 Task: Send an email with the signature Erica Taylor with the subject 'Request for project resources' and the message 'I appreciate your attention to detail and timely response.' from softage.1@softage.net to softage.4@softage.net with an attached document Business_model_canvas.pdf and move the email from Sent Items to the folder Collectibles
Action: Mouse moved to (96, 104)
Screenshot: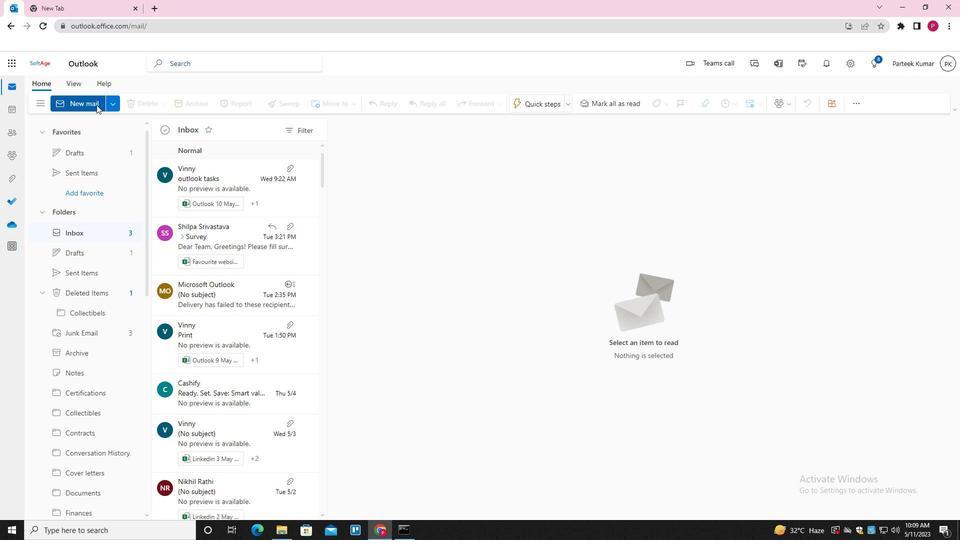 
Action: Mouse pressed left at (96, 104)
Screenshot: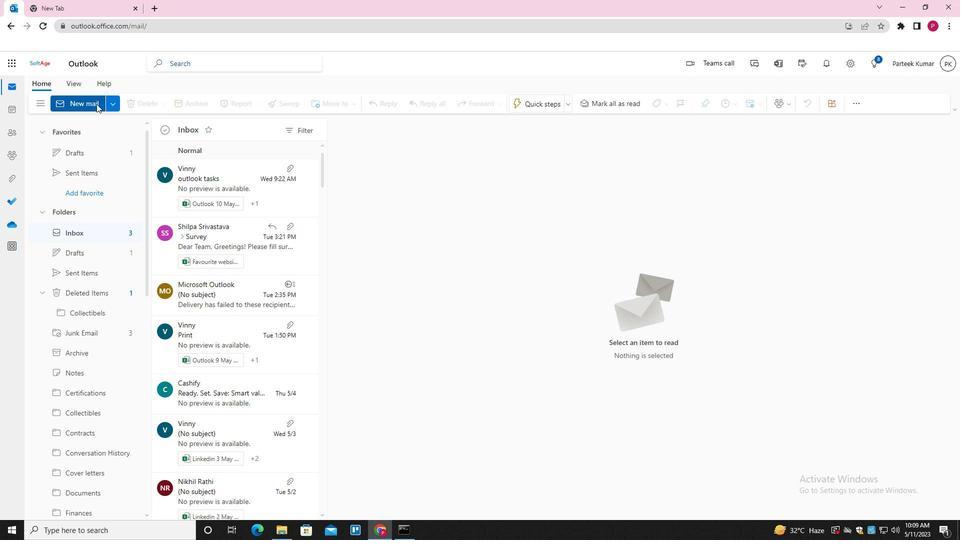 
Action: Mouse moved to (367, 243)
Screenshot: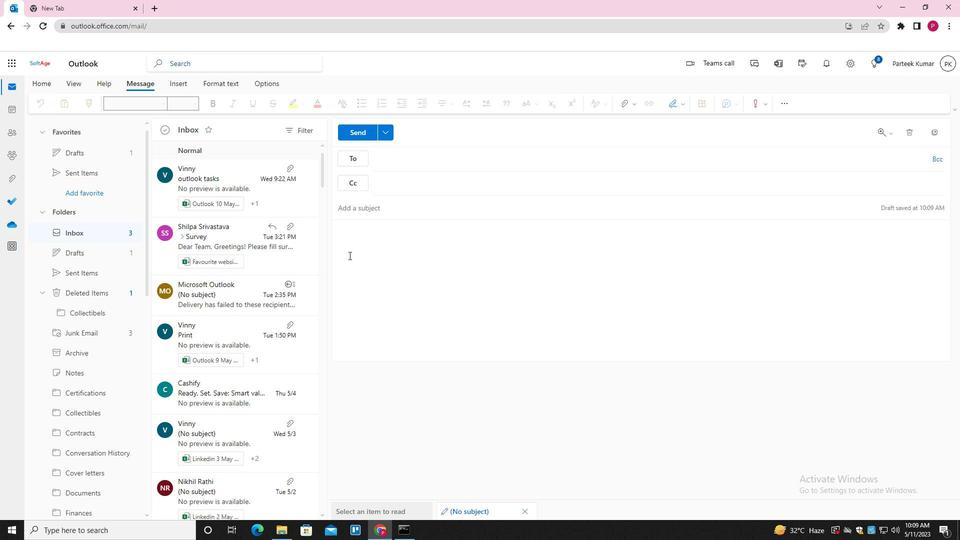 
Action: Mouse pressed left at (367, 243)
Screenshot: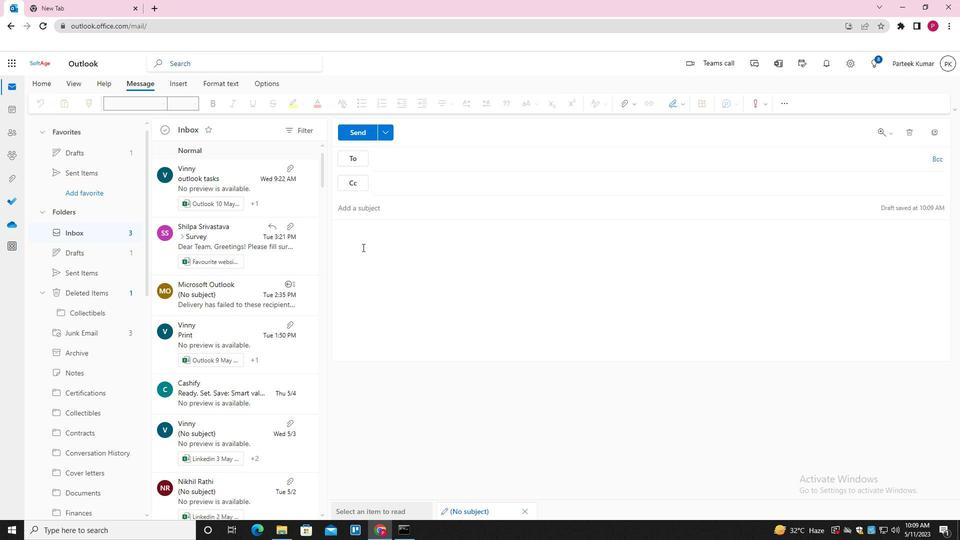 
Action: Mouse moved to (679, 105)
Screenshot: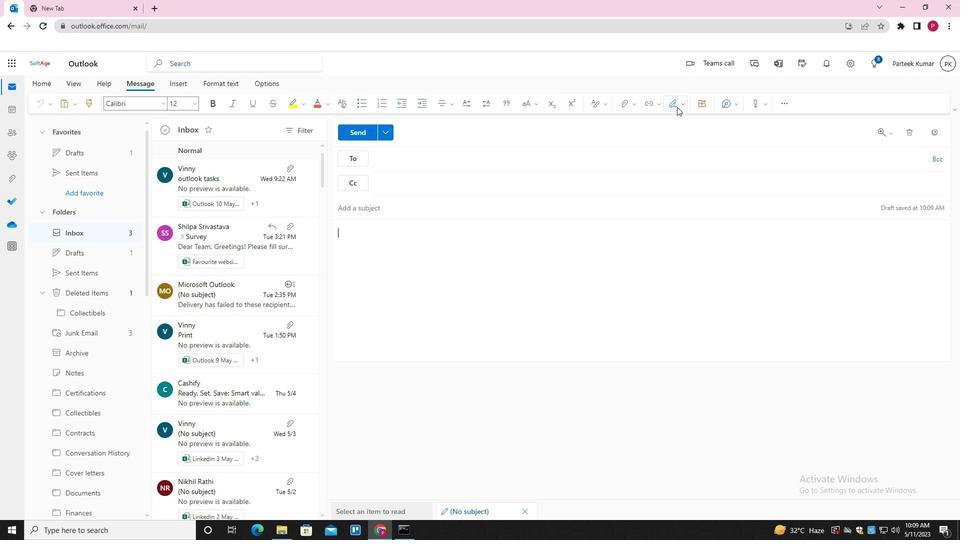 
Action: Mouse pressed left at (679, 105)
Screenshot: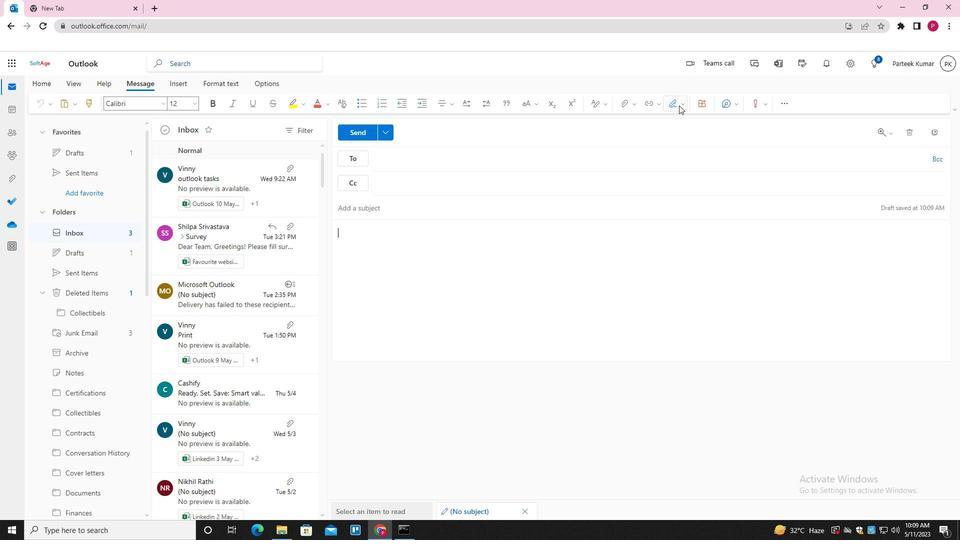 
Action: Mouse moved to (660, 145)
Screenshot: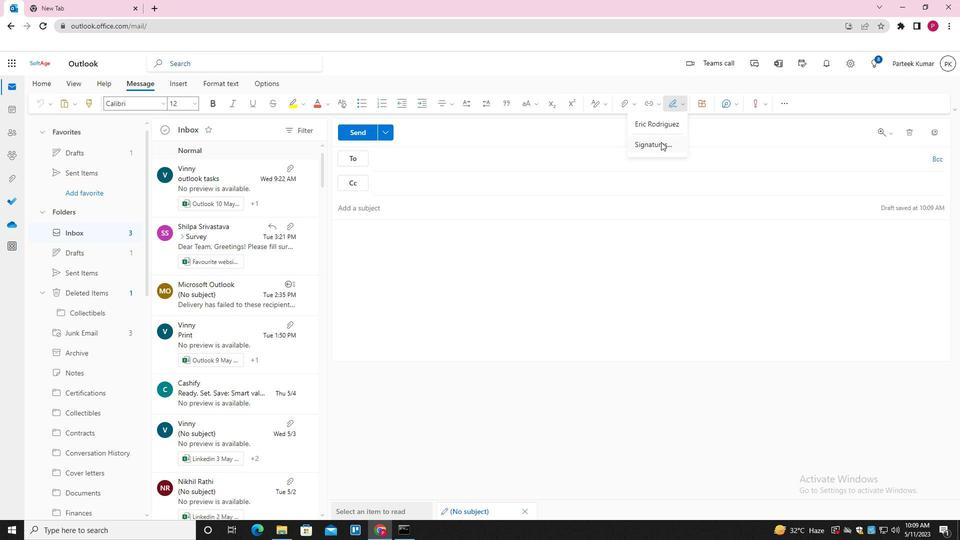 
Action: Mouse pressed left at (660, 145)
Screenshot: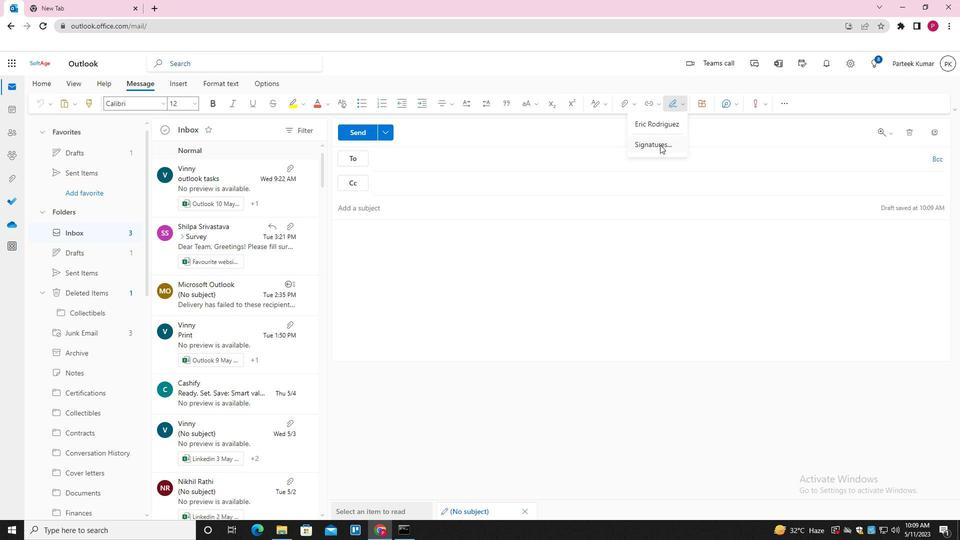 
Action: Mouse moved to (686, 183)
Screenshot: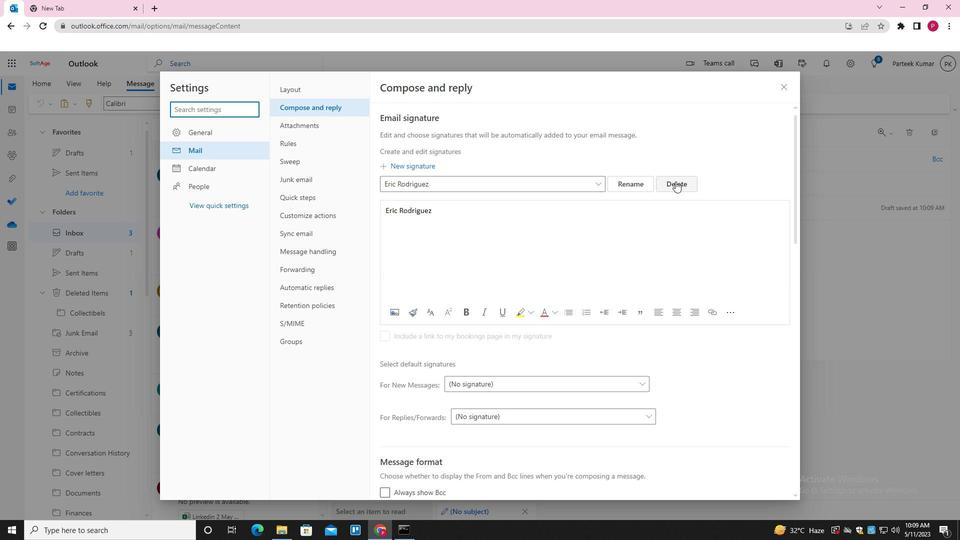 
Action: Mouse pressed left at (686, 183)
Screenshot: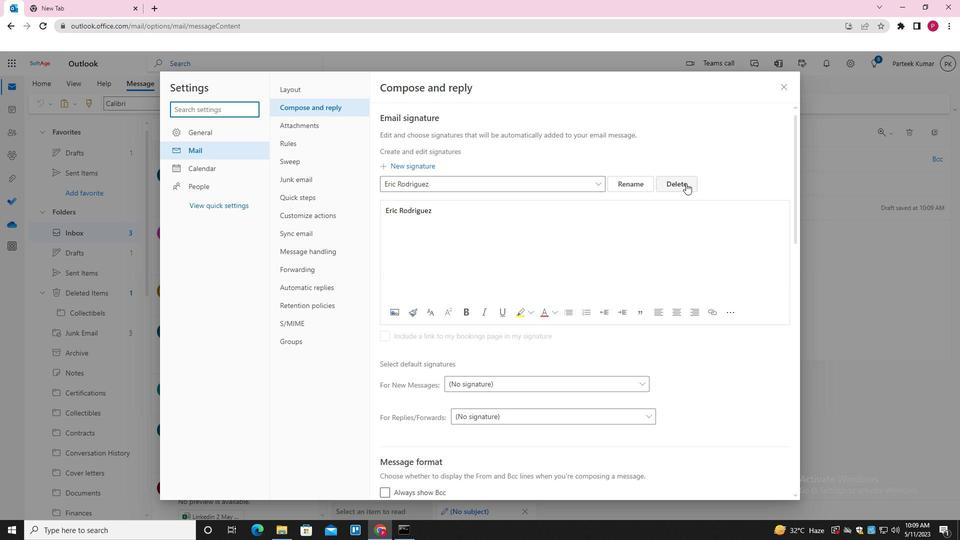 
Action: Mouse moved to (505, 186)
Screenshot: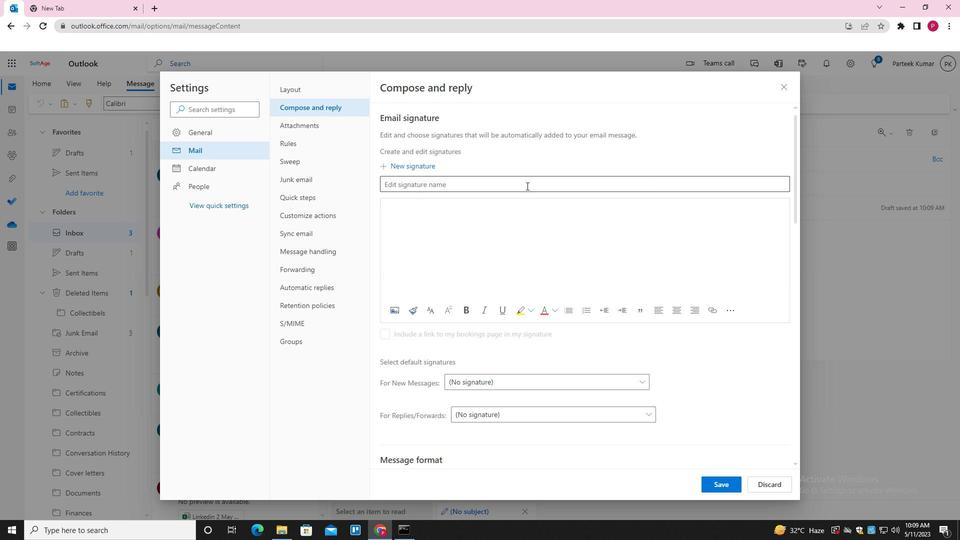 
Action: Mouse pressed left at (505, 186)
Screenshot: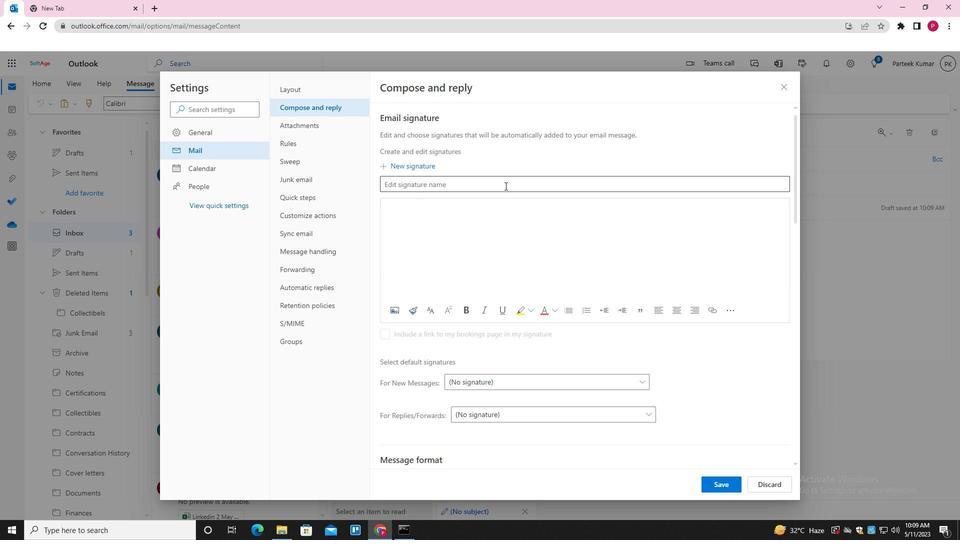 
Action: Key pressed <Key.shift>ERICA<Key.space><Key.shift>TAYLOR
Screenshot: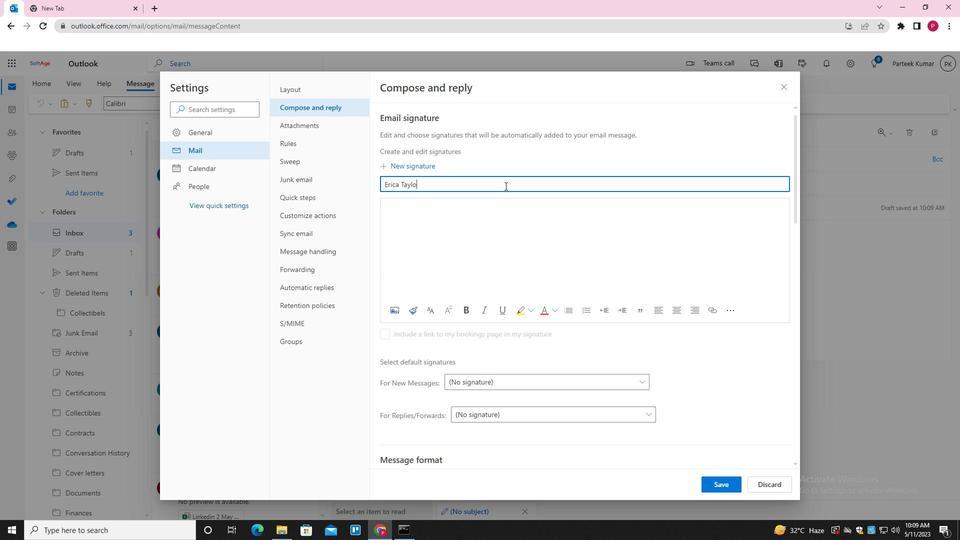 
Action: Mouse moved to (489, 211)
Screenshot: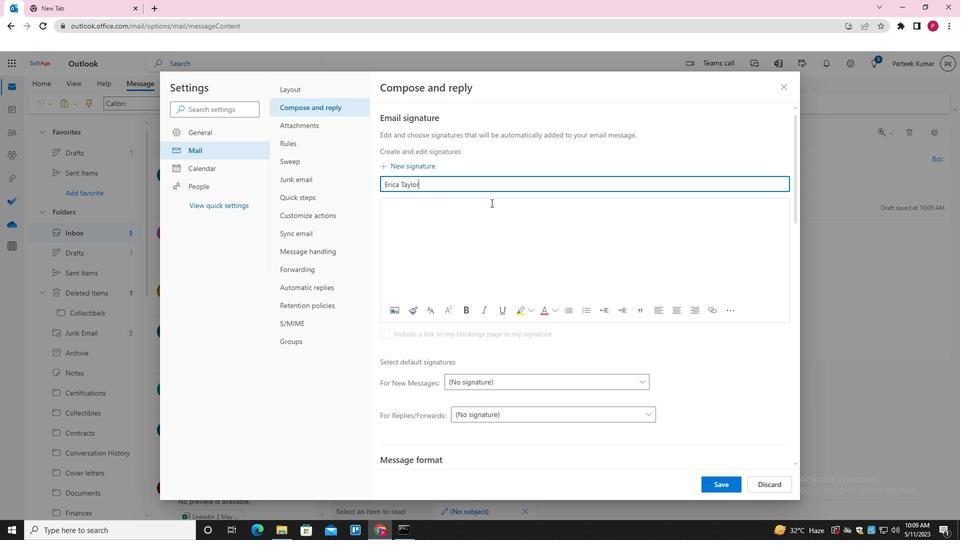 
Action: Mouse pressed left at (489, 211)
Screenshot: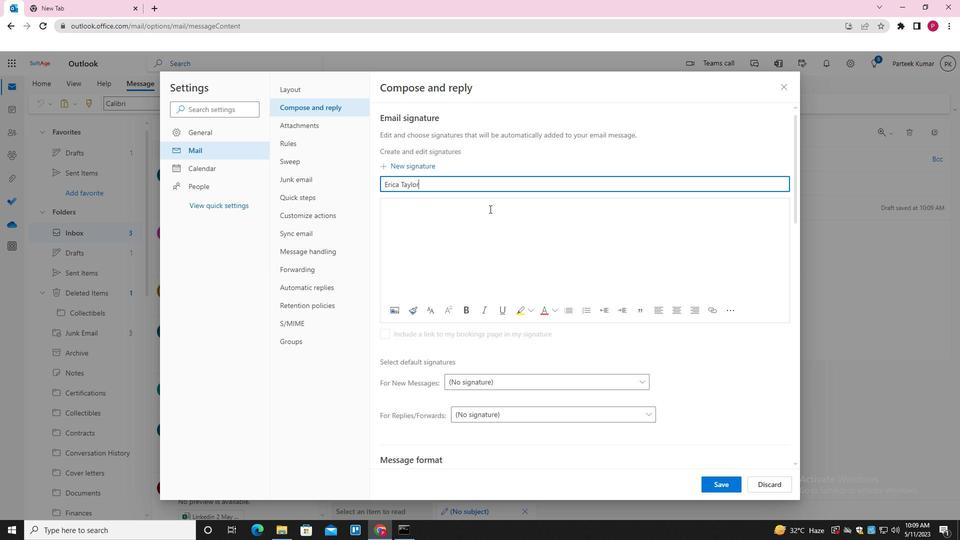 
Action: Key pressed <Key.shift>ERICA<Key.space><Key.shift>TAYLOR
Screenshot: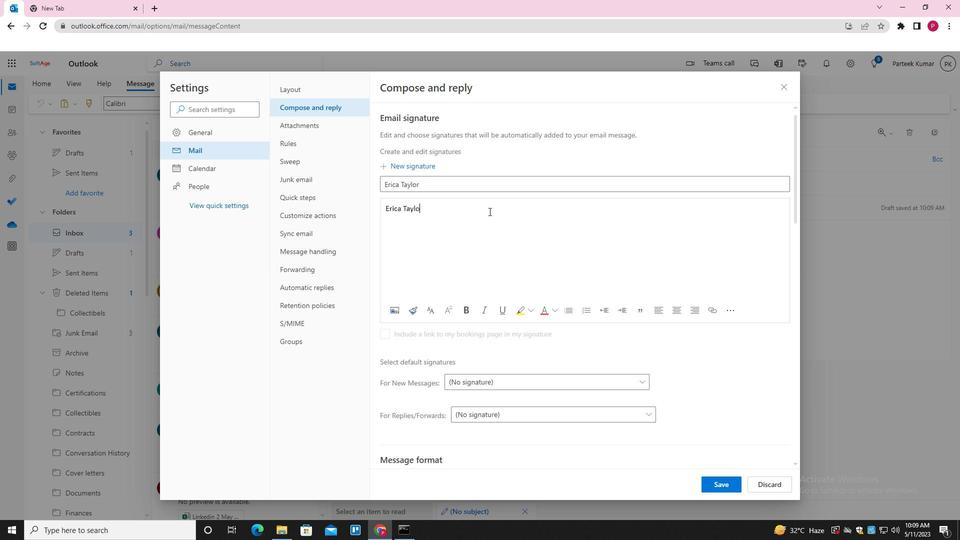 
Action: Mouse moved to (722, 487)
Screenshot: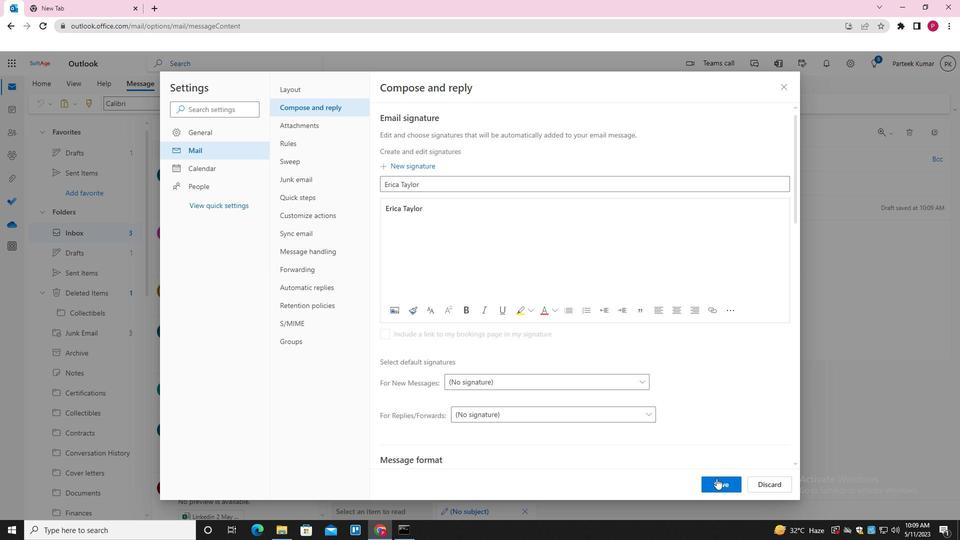 
Action: Mouse pressed left at (722, 487)
Screenshot: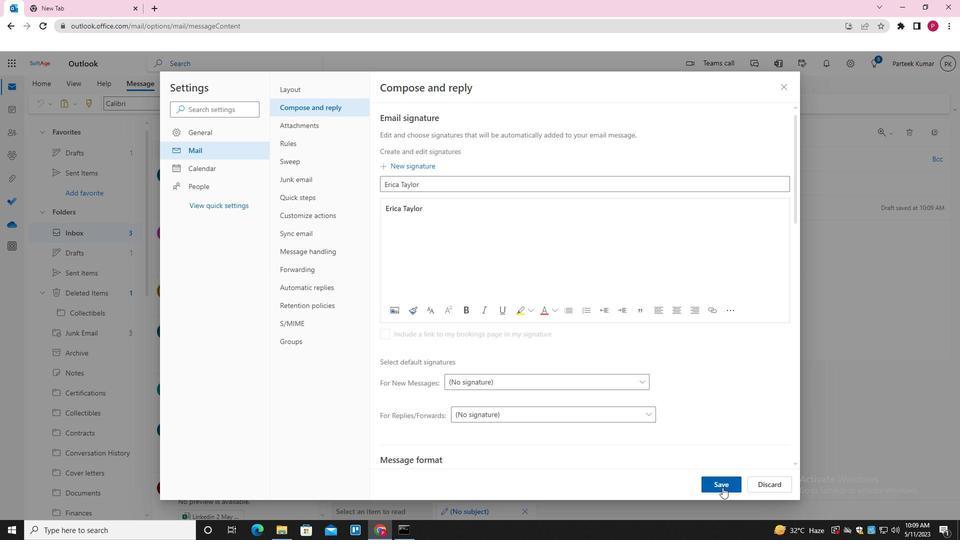 
Action: Mouse moved to (782, 88)
Screenshot: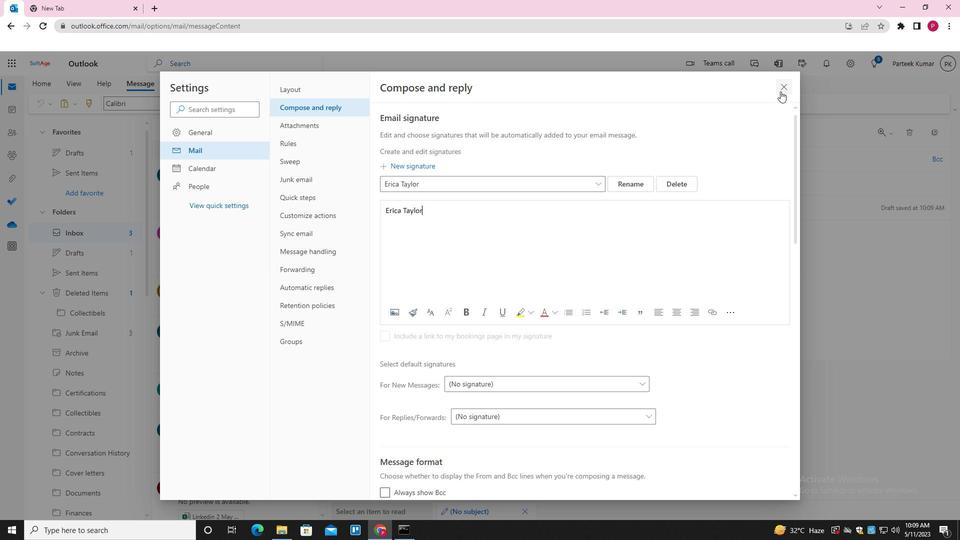 
Action: Mouse pressed left at (782, 88)
Screenshot: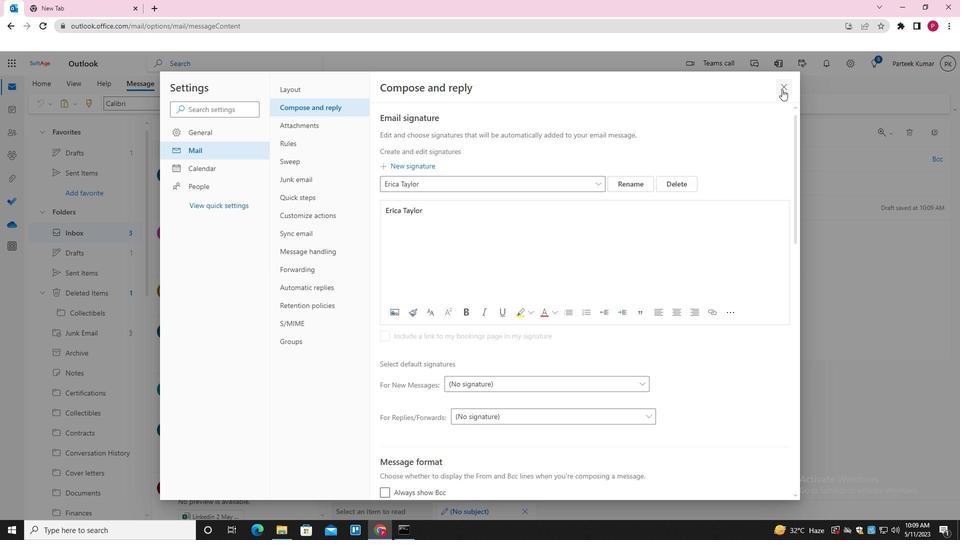 
Action: Mouse moved to (407, 246)
Screenshot: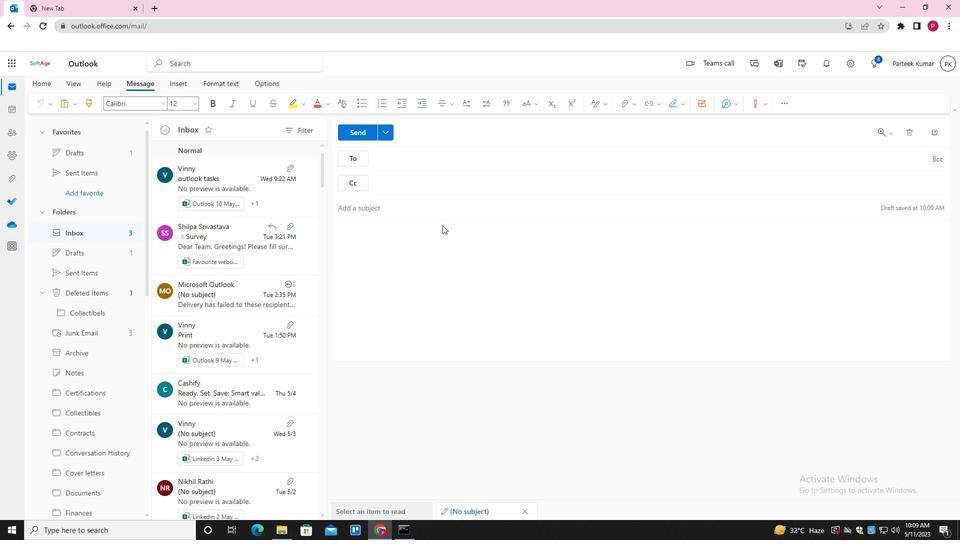 
Action: Mouse pressed left at (407, 246)
Screenshot: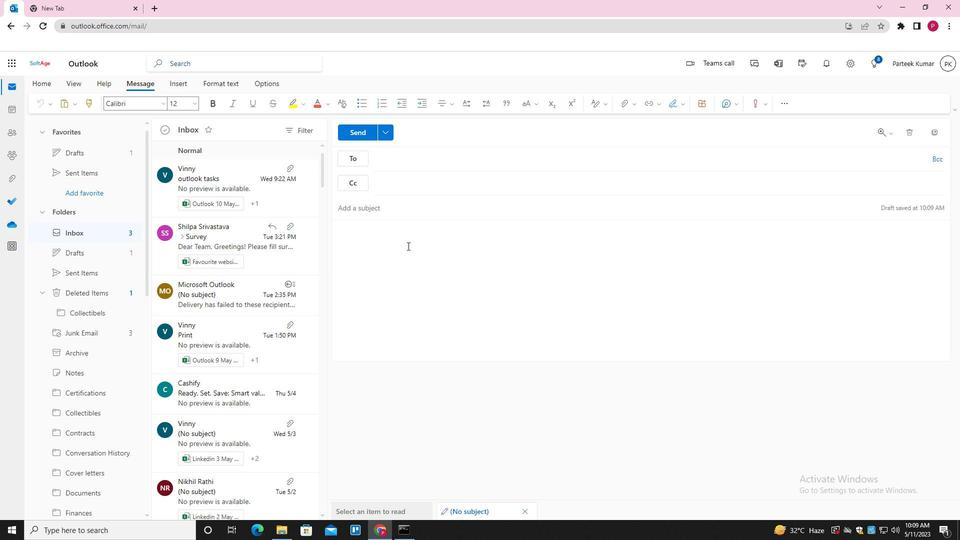 
Action: Mouse moved to (683, 104)
Screenshot: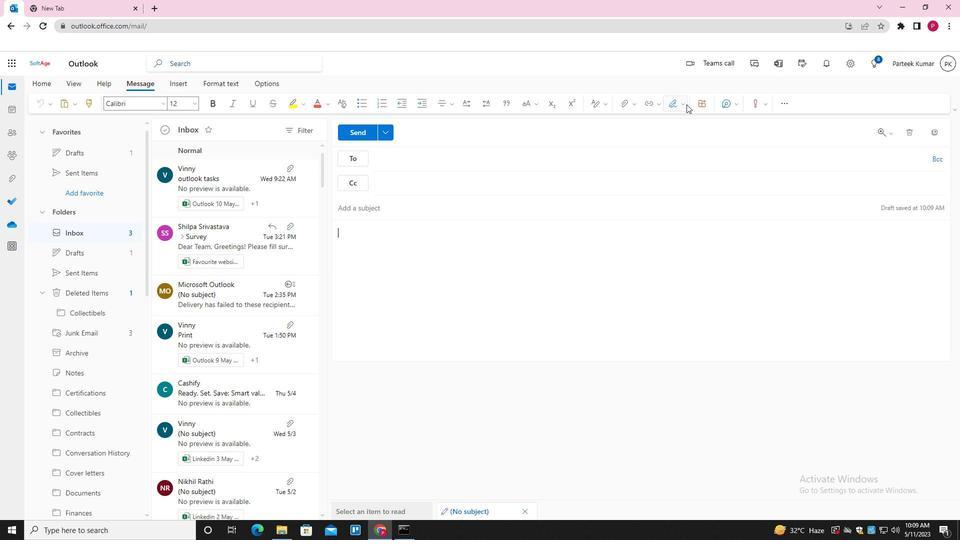 
Action: Mouse pressed left at (683, 104)
Screenshot: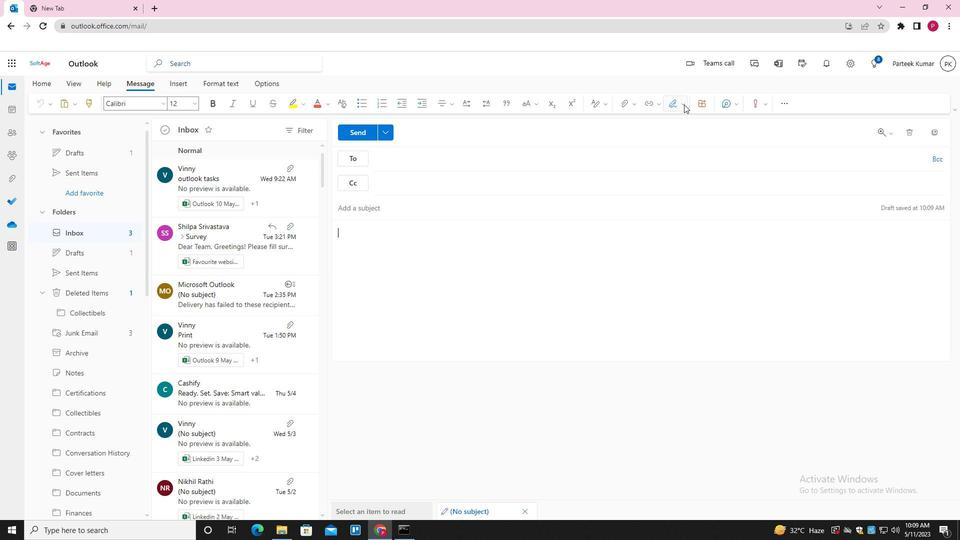 
Action: Mouse moved to (669, 124)
Screenshot: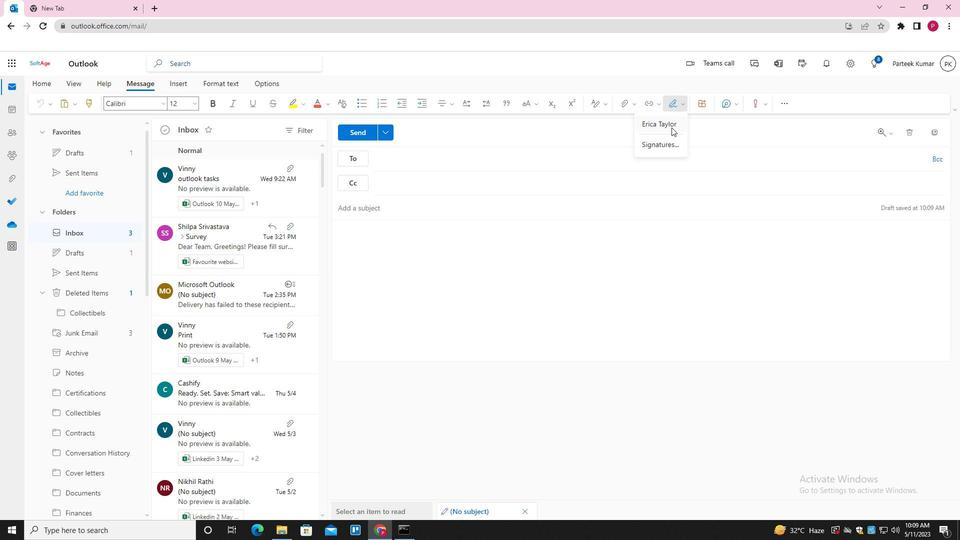
Action: Mouse pressed left at (669, 124)
Screenshot: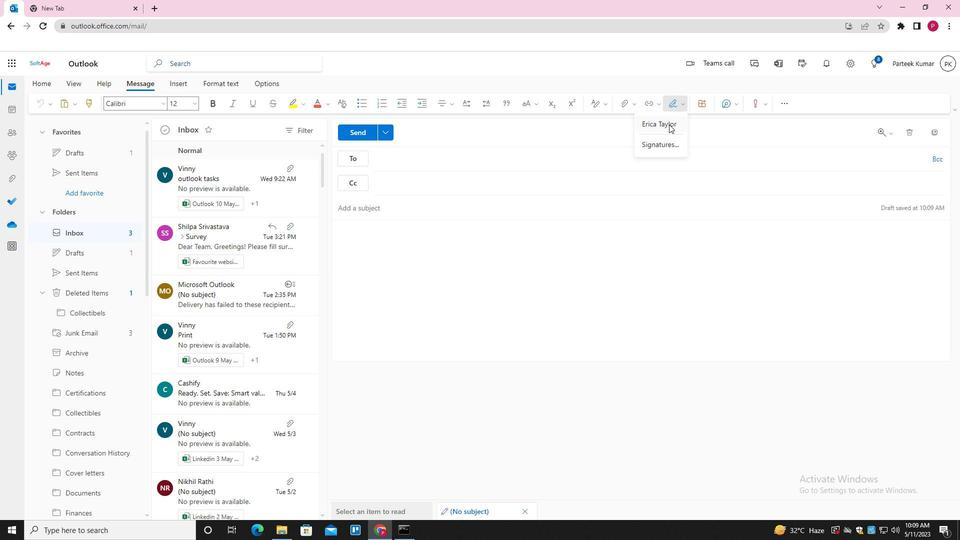 
Action: Mouse moved to (382, 207)
Screenshot: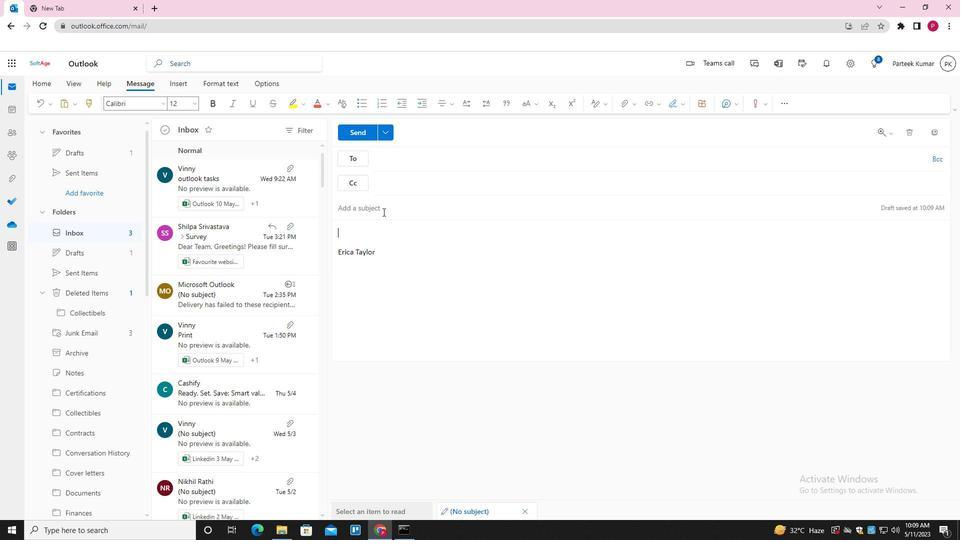 
Action: Mouse pressed left at (382, 207)
Screenshot: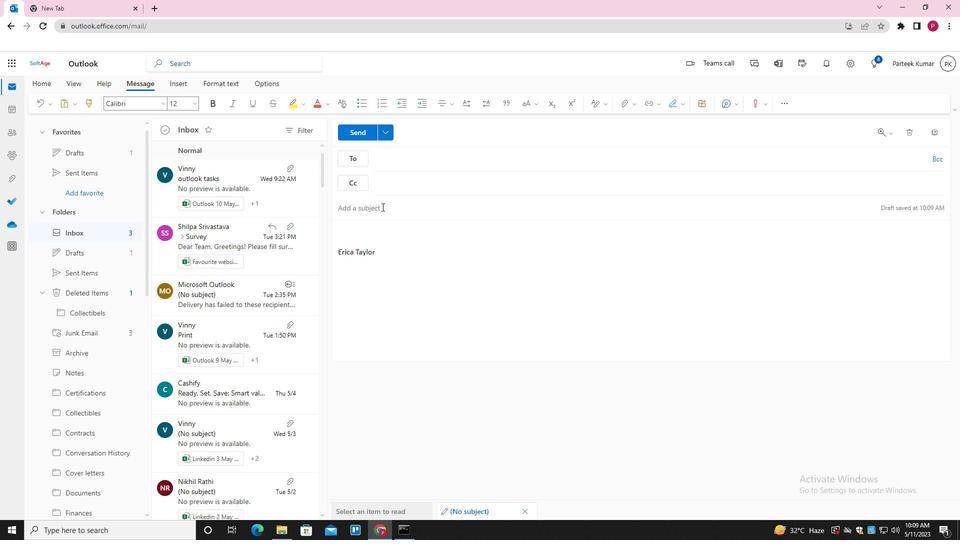 
Action: Mouse moved to (382, 207)
Screenshot: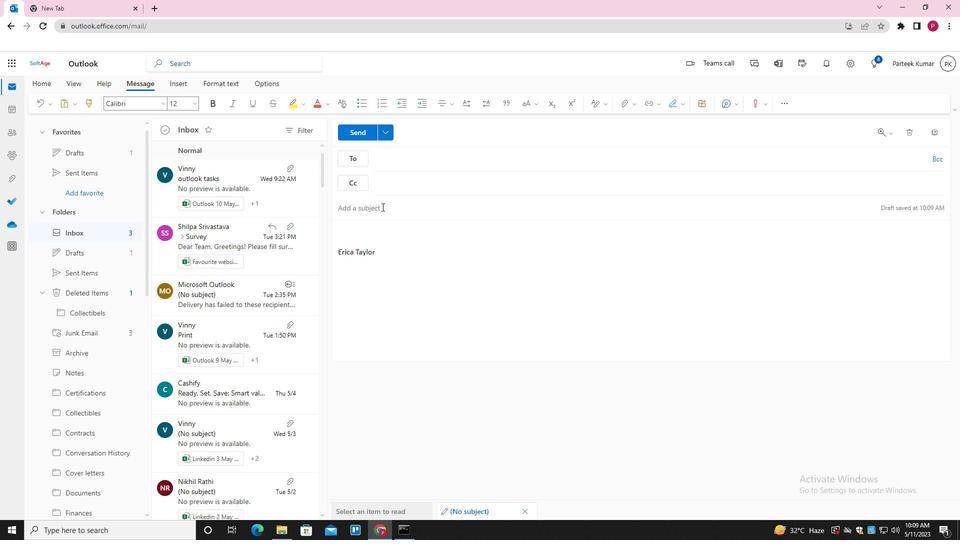 
Action: Key pressed <Key.shift>REQUEST<Key.space>FOR<Key.space>PROJECT<Key.space>RESOURCES<Key.space>
Screenshot: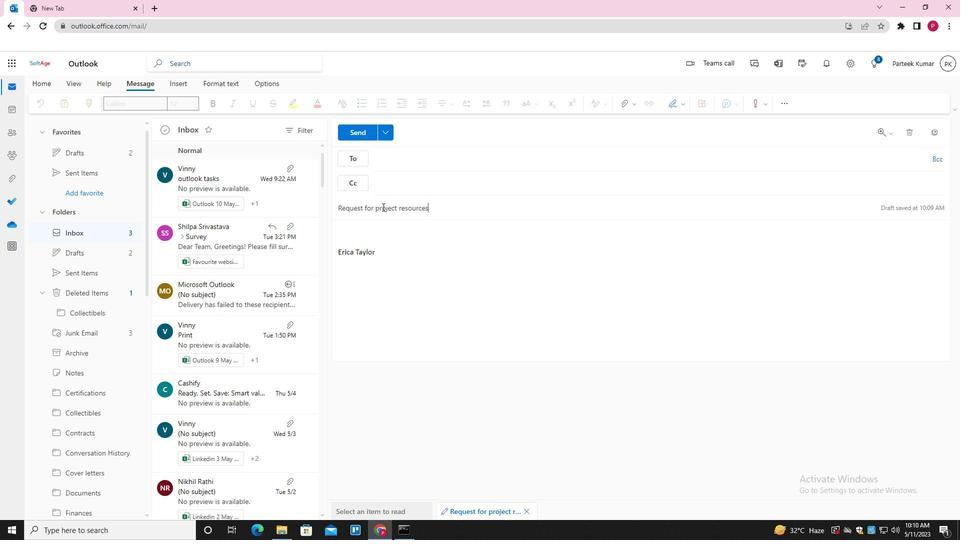 
Action: Mouse moved to (353, 232)
Screenshot: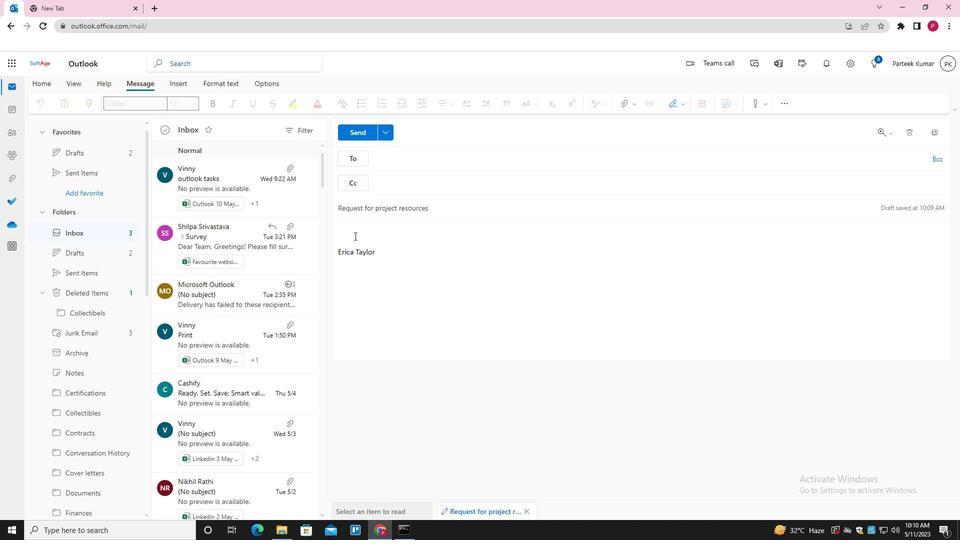 
Action: Mouse pressed left at (353, 232)
Screenshot: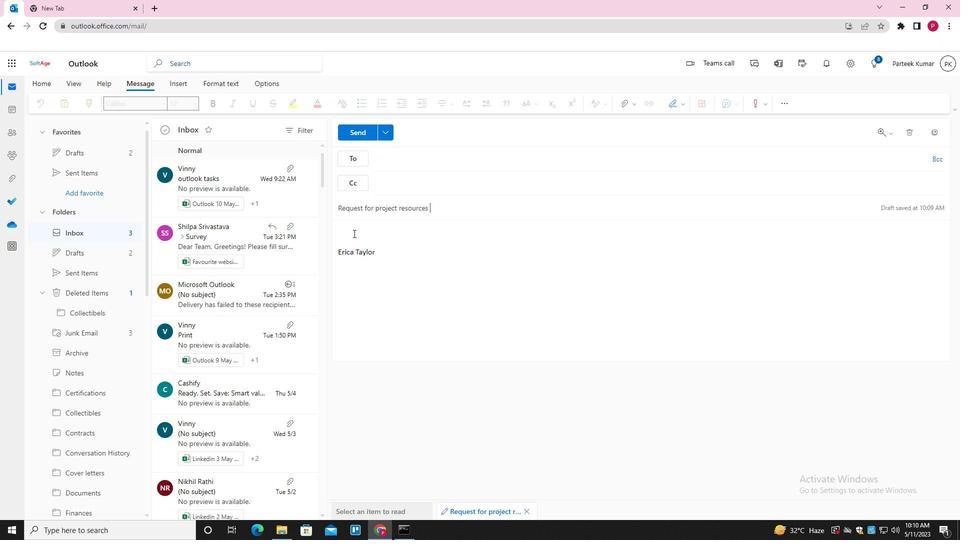 
Action: Key pressed <Key.shift>I<Key.space>APPRECIATE<Key.space>YOUR<Key.space>ATTENTION<Key.space>TO<Key.space>DETAIL<Key.space>AND<Key.space>TIMELY<Key.space>RESPOM<Key.backspace>NSE<Key.space>
Screenshot: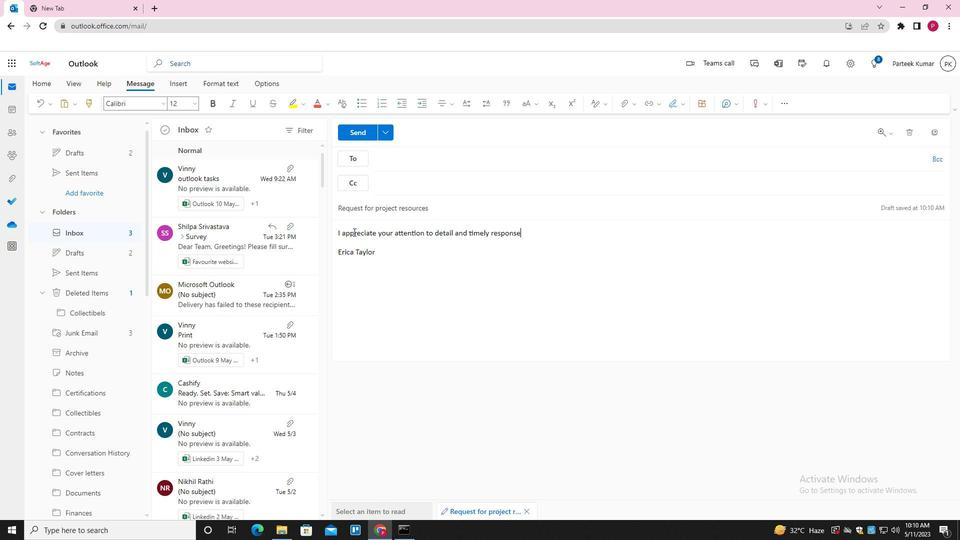
Action: Mouse moved to (398, 158)
Screenshot: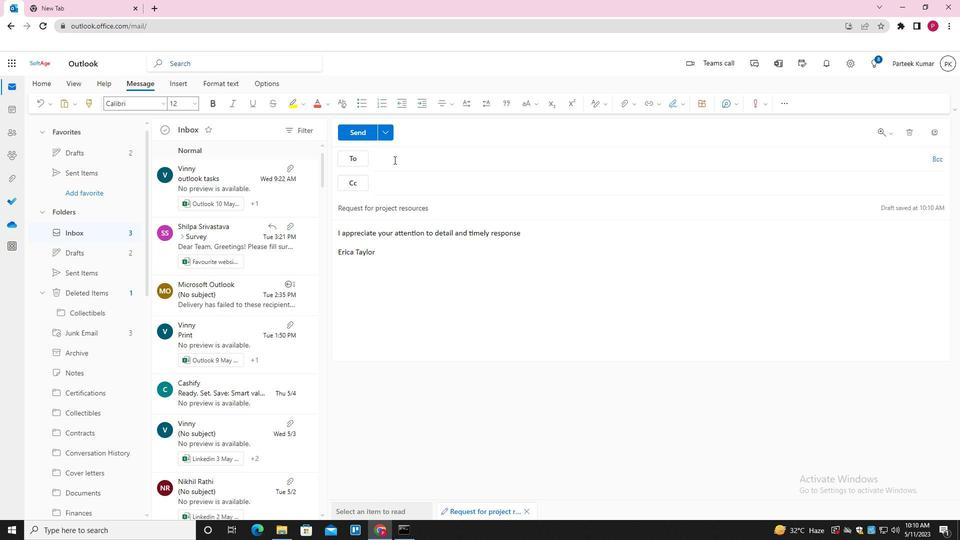 
Action: Mouse pressed left at (398, 158)
Screenshot: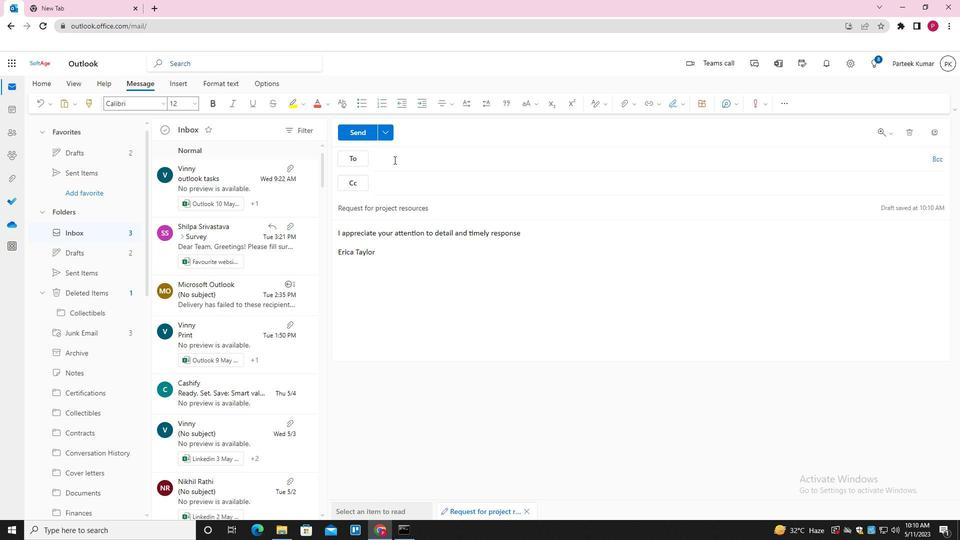 
Action: Key pressed <Key.shift>SOFTAGE.4<Key.shift>@SOFTAGE.NET<Key.enter>
Screenshot: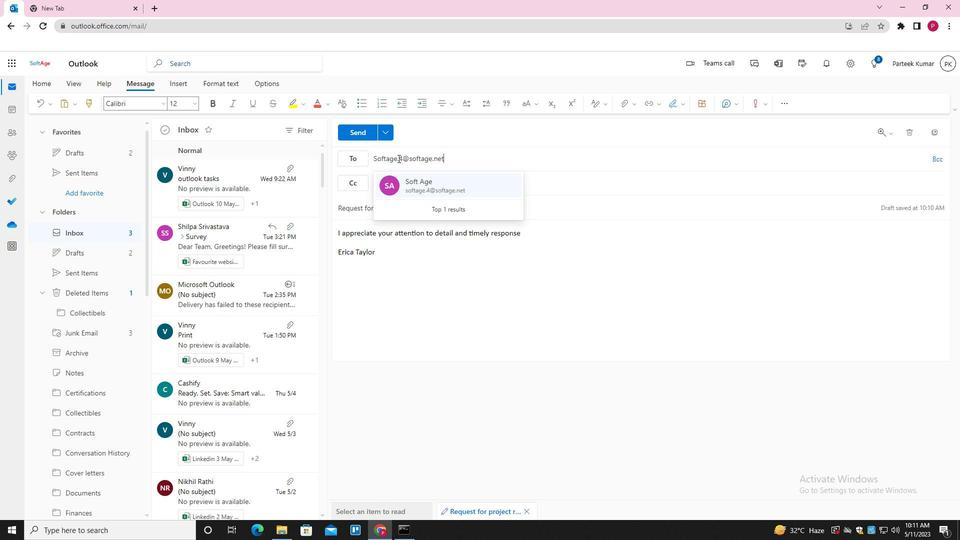 
Action: Mouse moved to (625, 104)
Screenshot: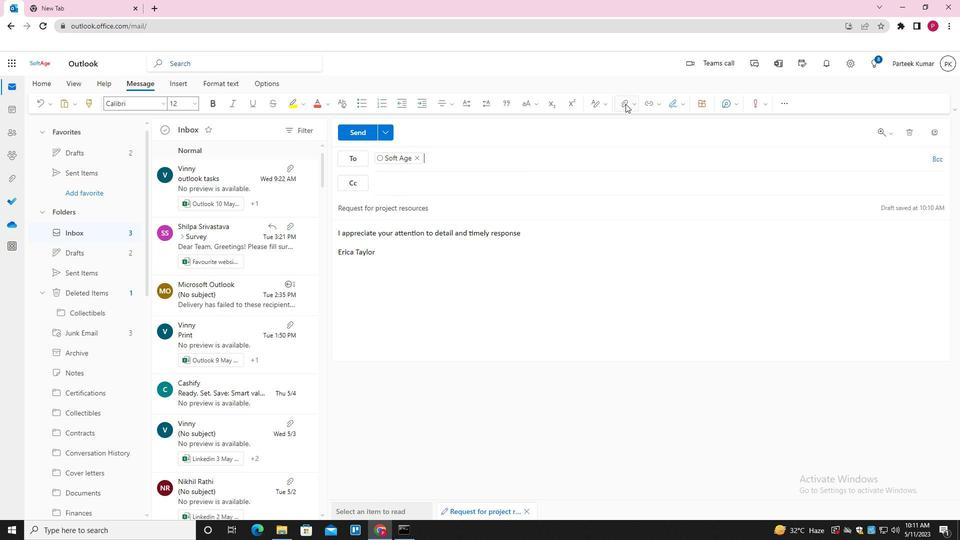 
Action: Mouse pressed left at (625, 104)
Screenshot: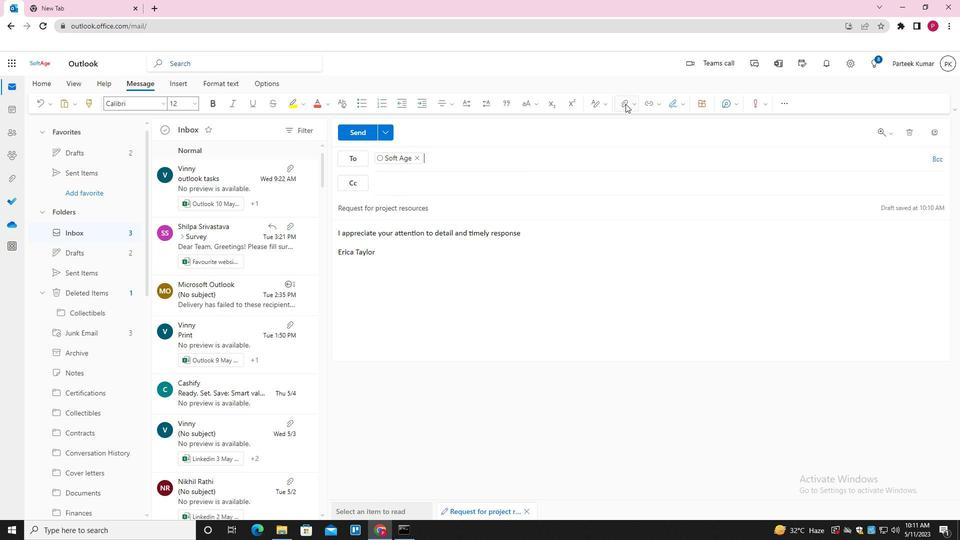 
Action: Mouse moved to (584, 123)
Screenshot: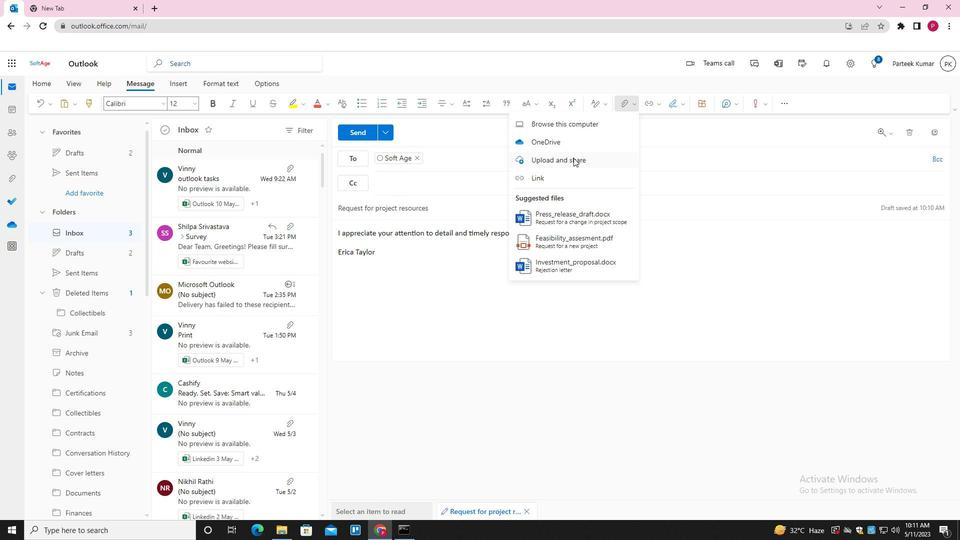 
Action: Mouse pressed left at (584, 123)
Screenshot: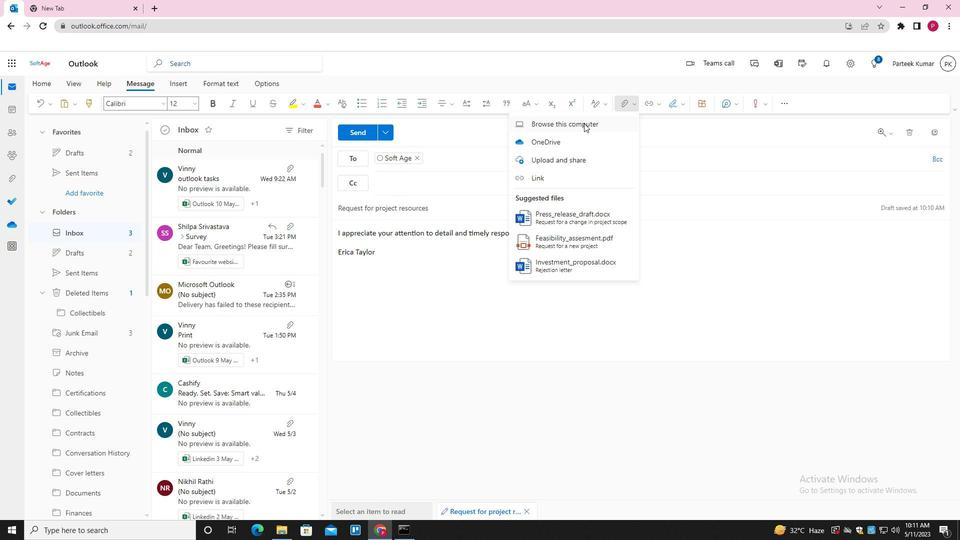 
Action: Mouse moved to (162, 72)
Screenshot: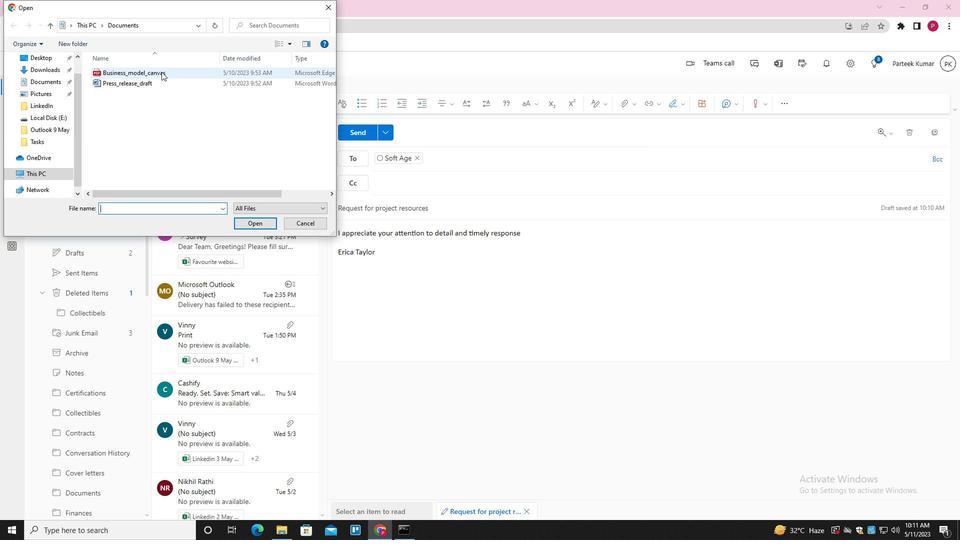 
Action: Mouse pressed left at (162, 72)
Screenshot: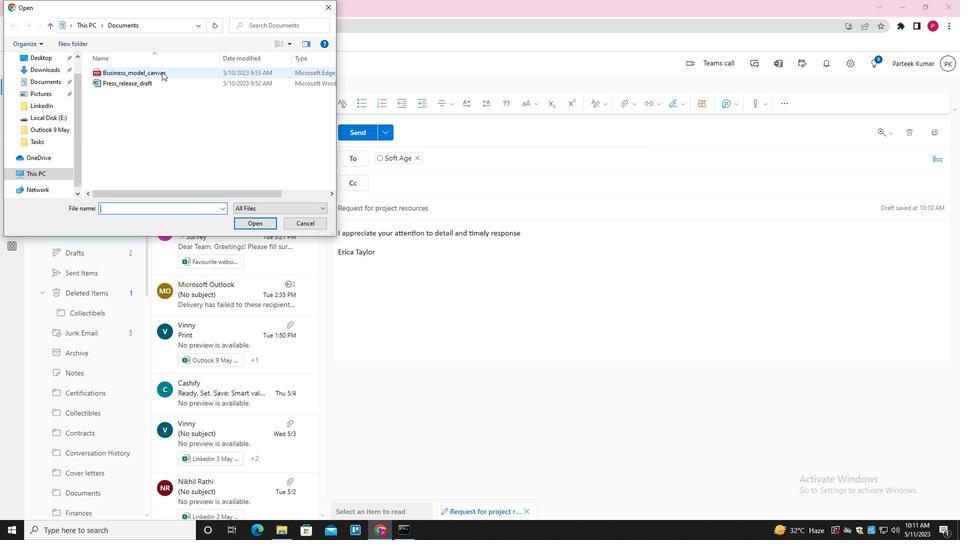 
Action: Mouse moved to (268, 223)
Screenshot: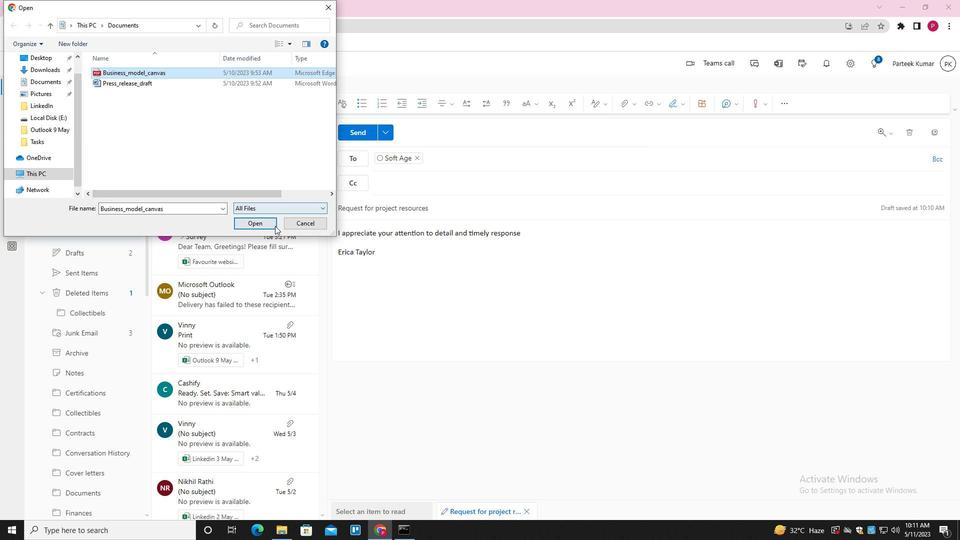 
Action: Mouse pressed left at (268, 223)
Screenshot: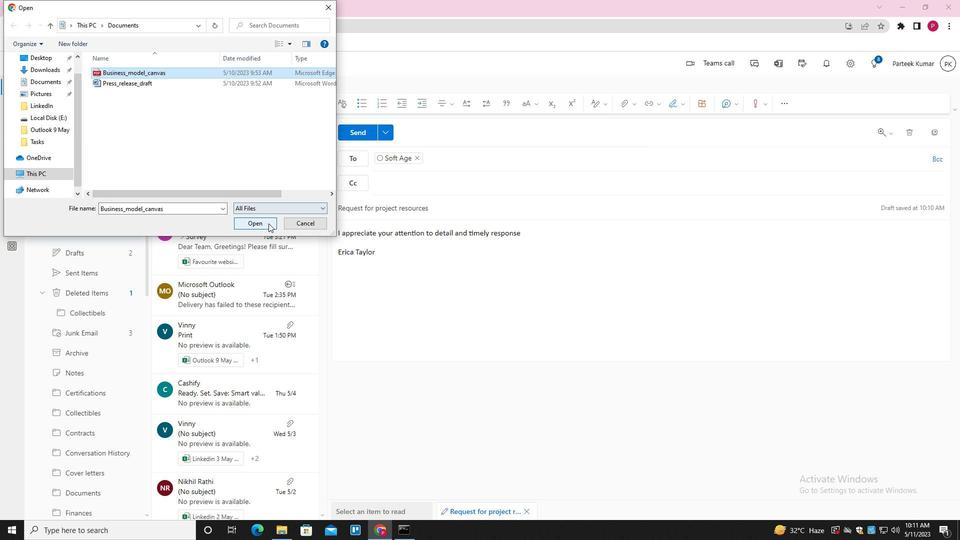
Action: Mouse moved to (358, 137)
Screenshot: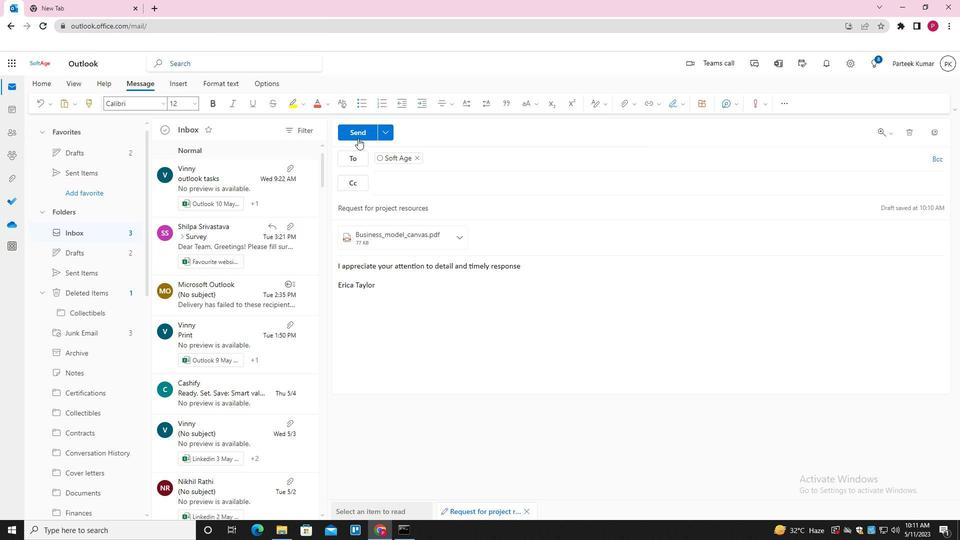 
Action: Mouse pressed left at (358, 137)
Screenshot: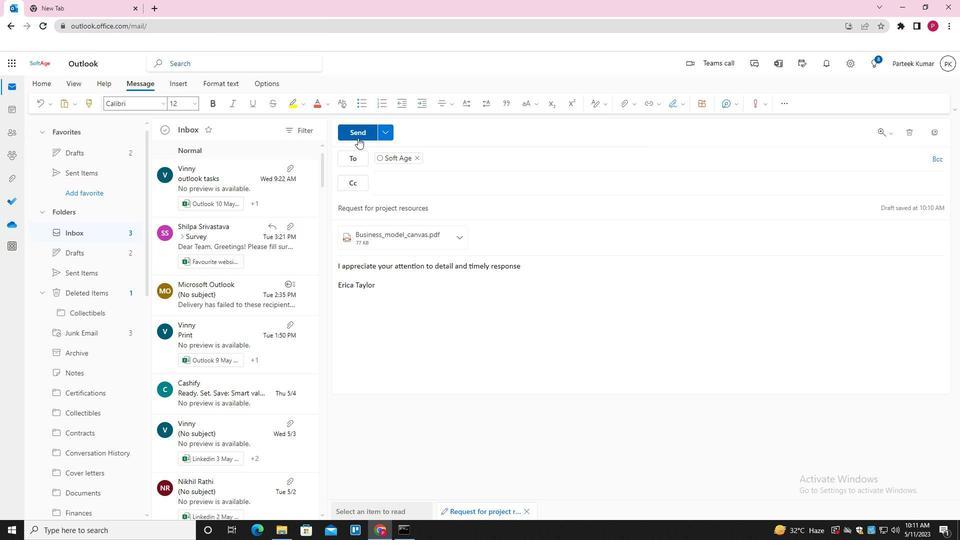
Action: Mouse moved to (97, 170)
Screenshot: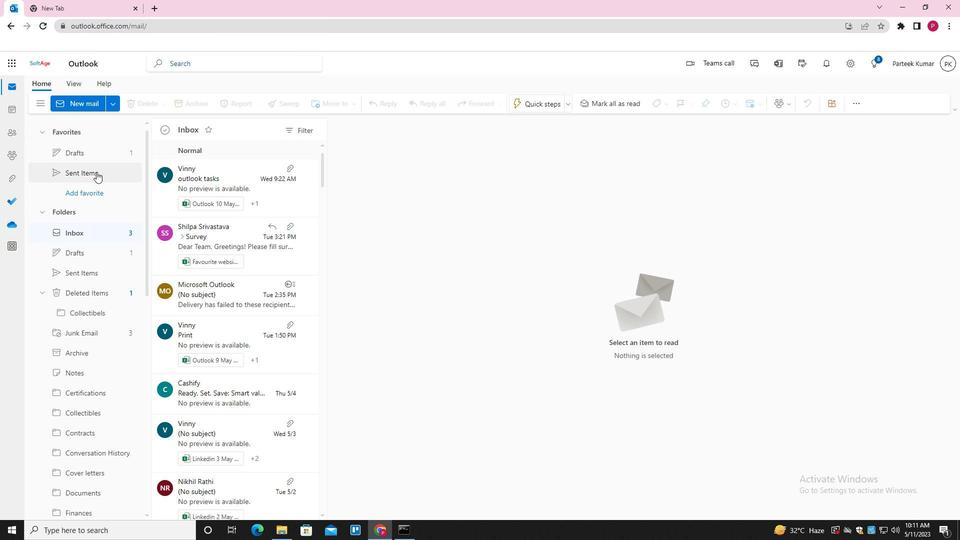 
Action: Mouse pressed left at (97, 170)
Screenshot: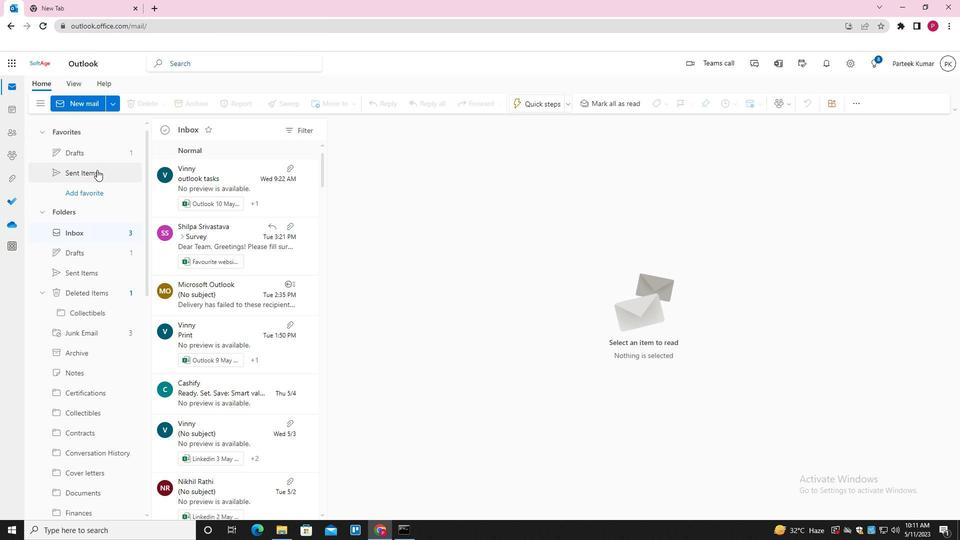 
Action: Mouse moved to (224, 170)
Screenshot: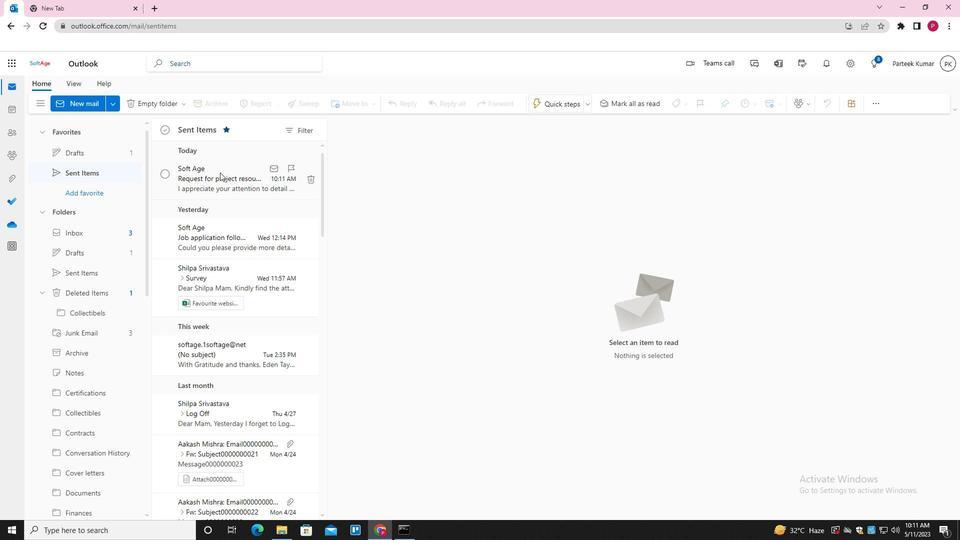 
Action: Mouse pressed right at (224, 170)
Screenshot: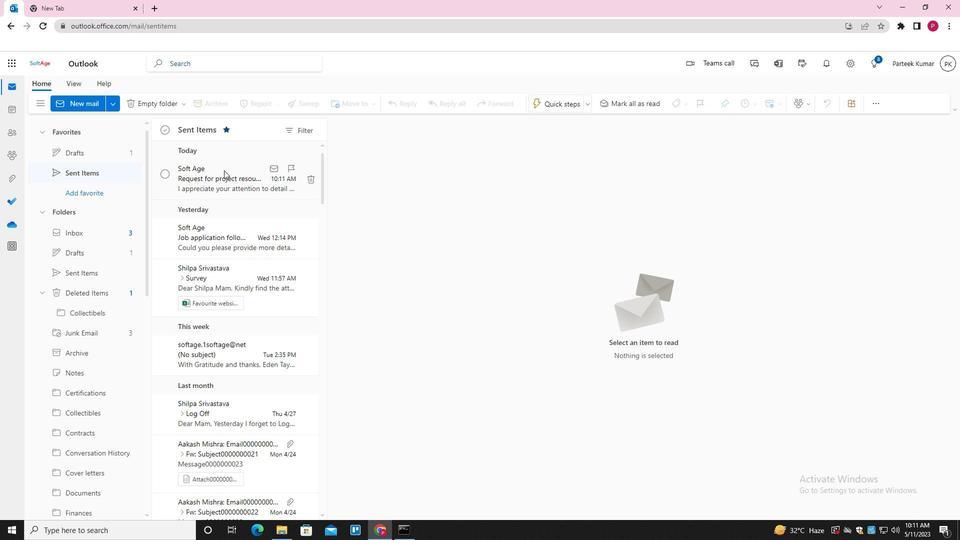 
Action: Mouse moved to (262, 217)
Screenshot: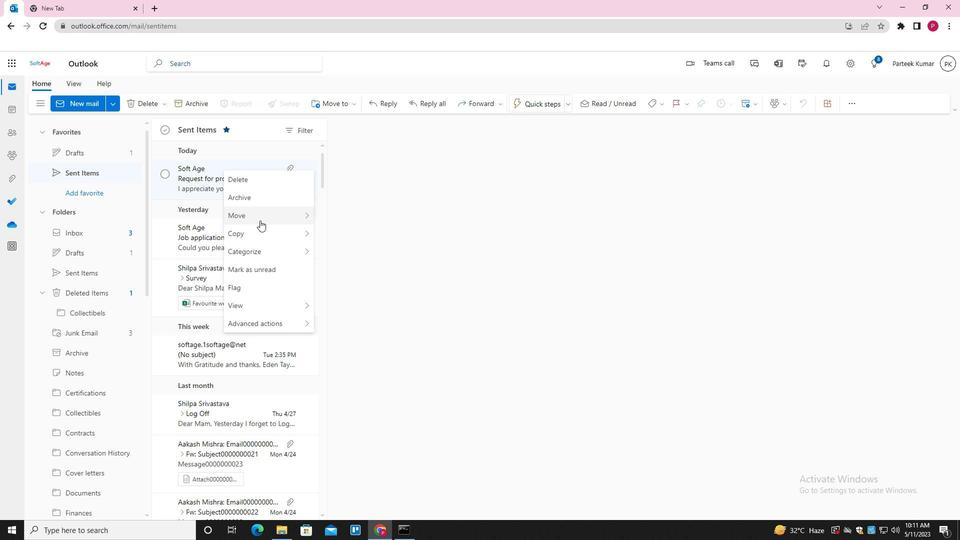 
Action: Mouse pressed left at (262, 217)
Screenshot: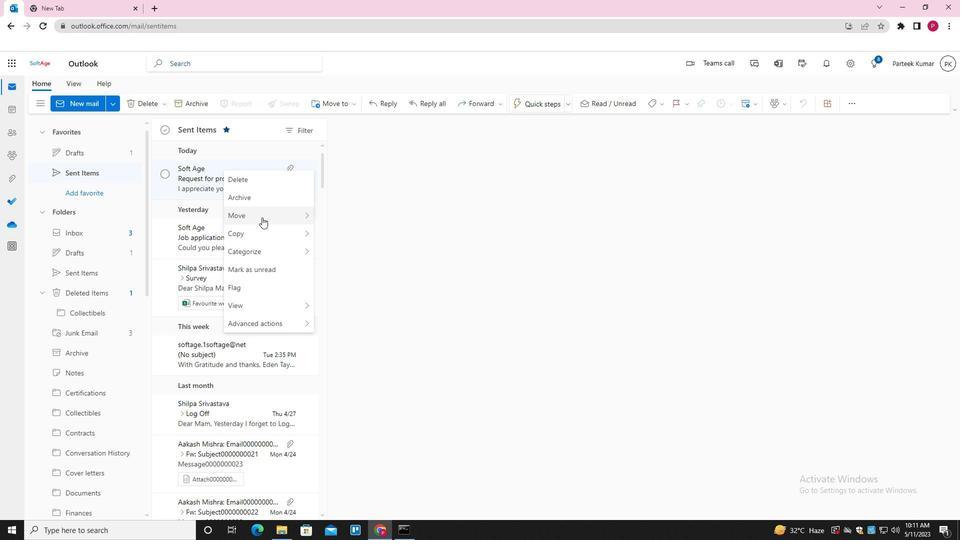 
Action: Mouse moved to (346, 215)
Screenshot: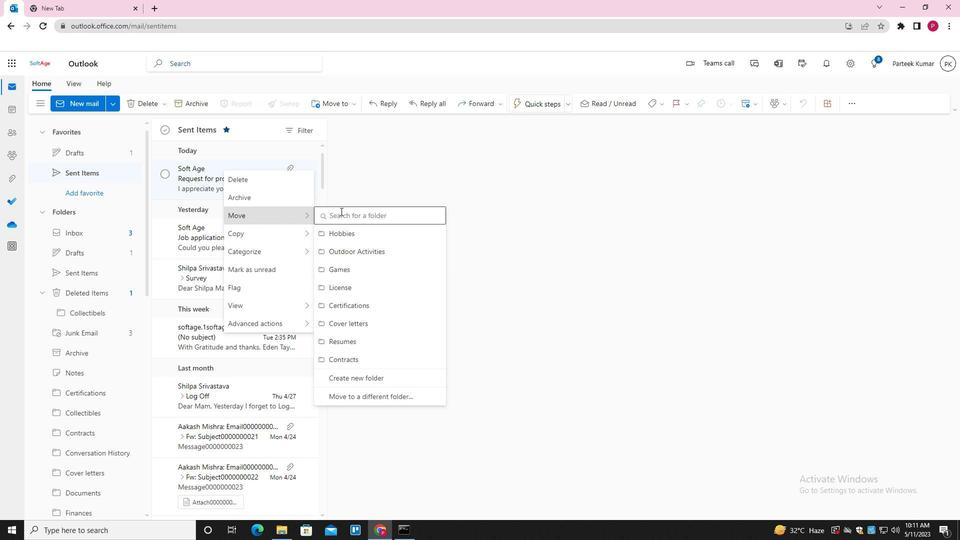 
Action: Mouse pressed left at (346, 215)
Screenshot: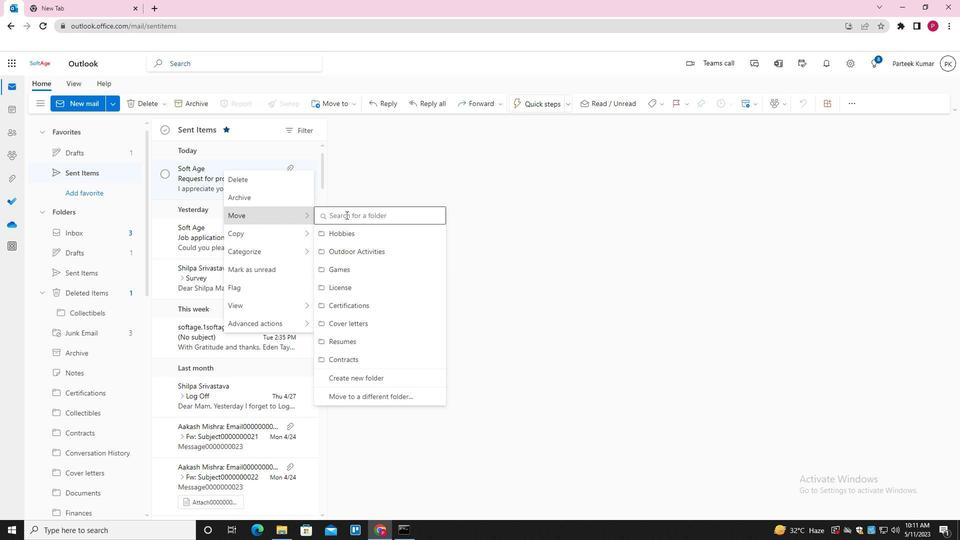 
Action: Key pressed <Key.shift>COLLECT<Key.down><Key.enter>
Screenshot: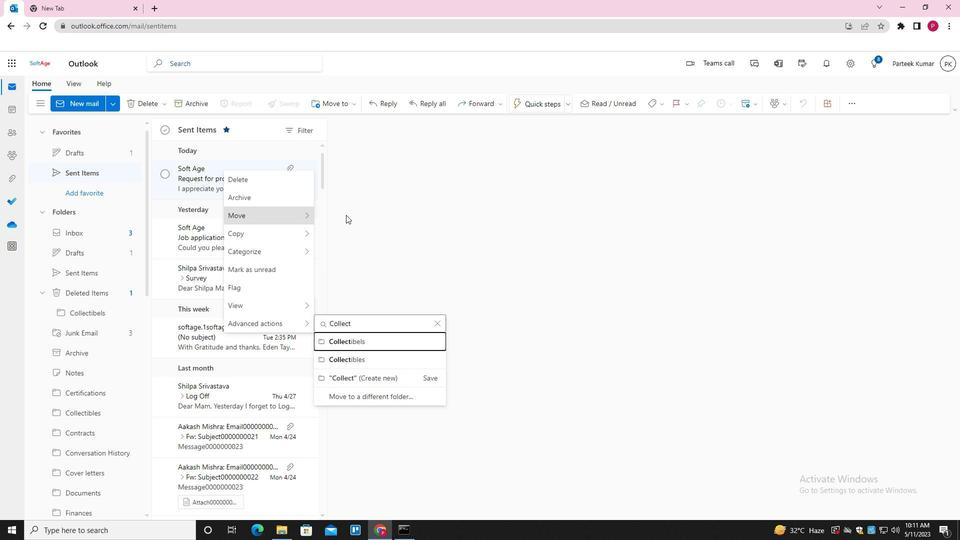 
Action: Mouse moved to (324, 301)
Screenshot: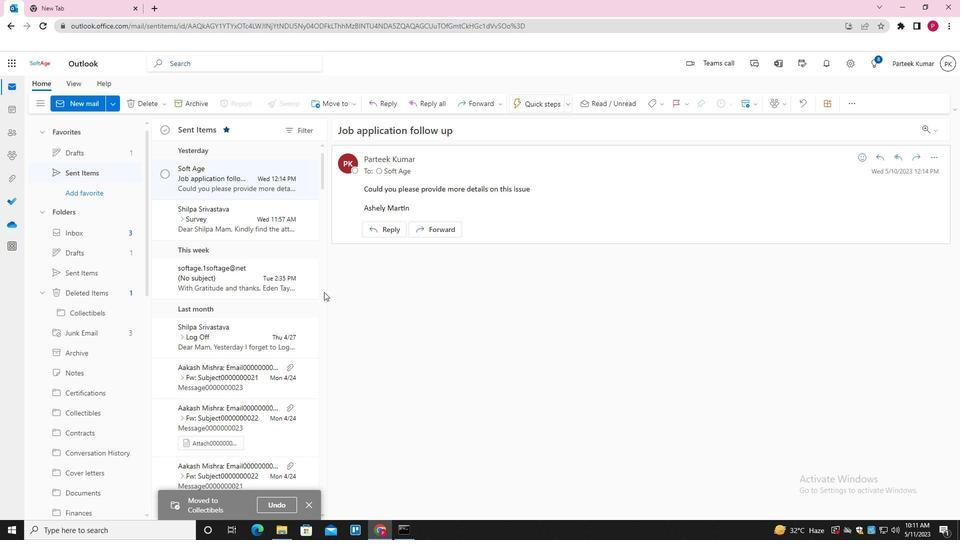 
